 Task: Create New Customer with Customer Name: 7-Eleven, Billing Address Line1: 3506 Cook Hill Road, Billing Address Line2:  Danbury, Billing Address Line3:  Connecticut 06810
Action: Mouse moved to (141, 25)
Screenshot: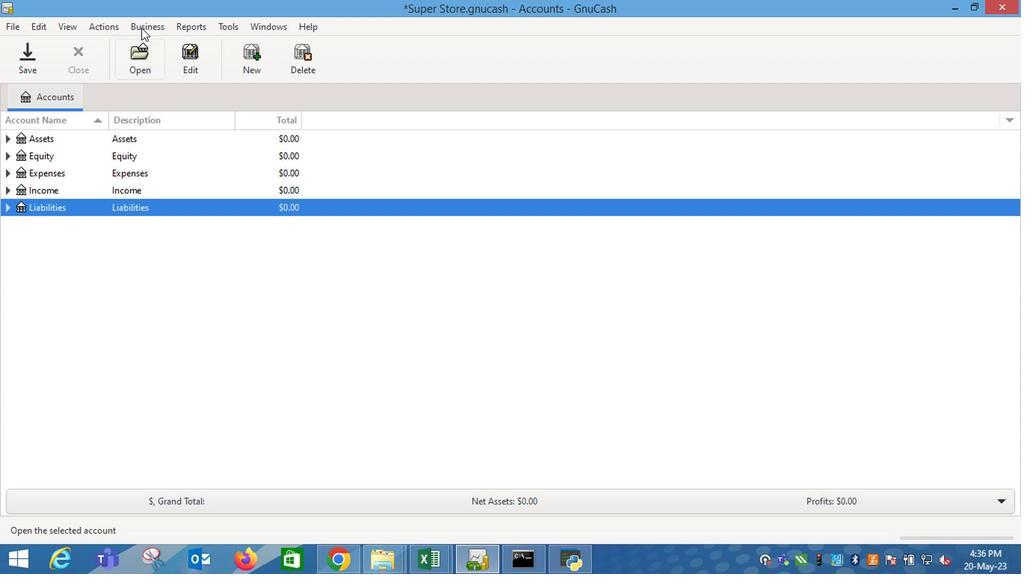 
Action: Mouse pressed left at (141, 25)
Screenshot: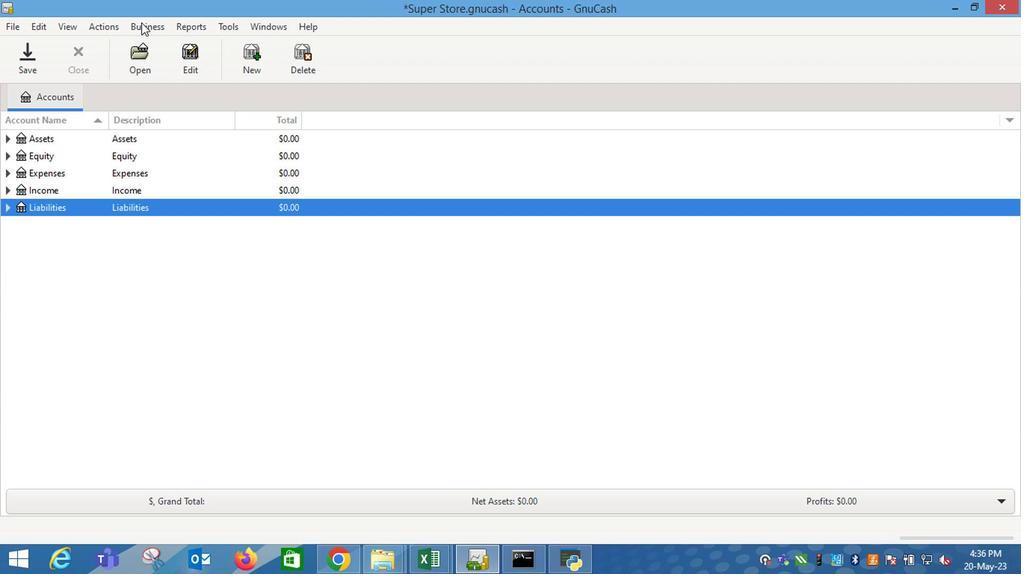 
Action: Mouse moved to (328, 64)
Screenshot: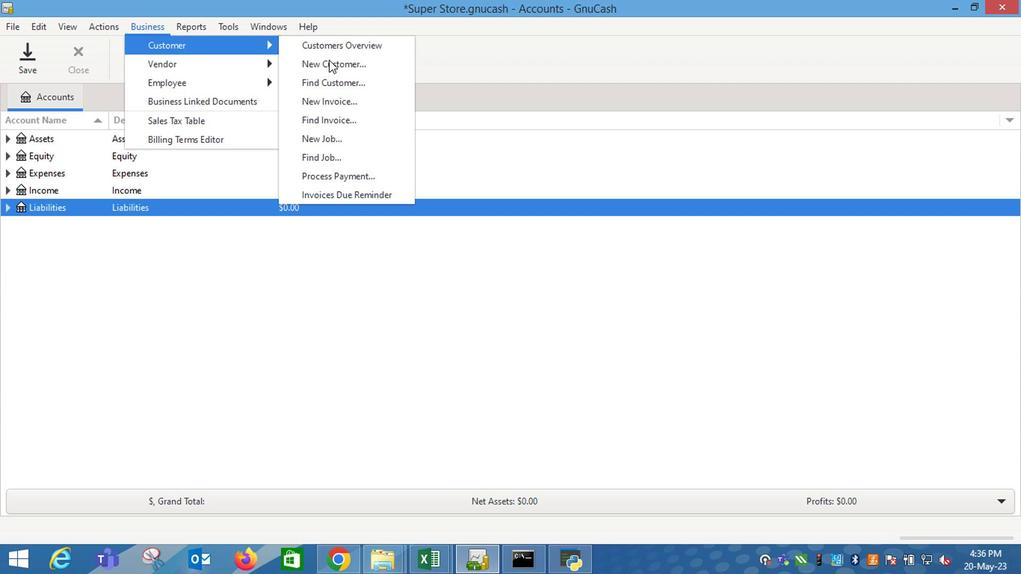 
Action: Mouse pressed left at (328, 64)
Screenshot: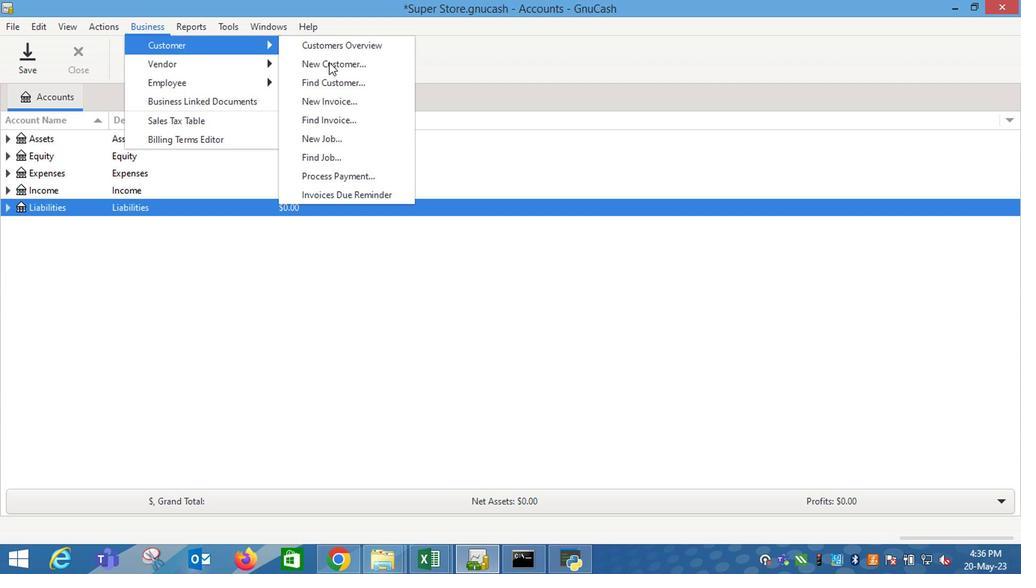 
Action: Key pressed 7-<Key.shift_r>Eleven<Key.tab><Key.tab><Key.tab>3506<Key.space><Key.shift_r>Cook<Key.space><Key.shift_r>Hill<Key.space><Key.shift_r>Road<Key.tab><Key.tab><Key.shift><Key.tab><Key.shift_r>Da<Key.right><Key.tab><Key.shift_r>C<Key.right><Key.space><Key.right><Key.tab>
Screenshot: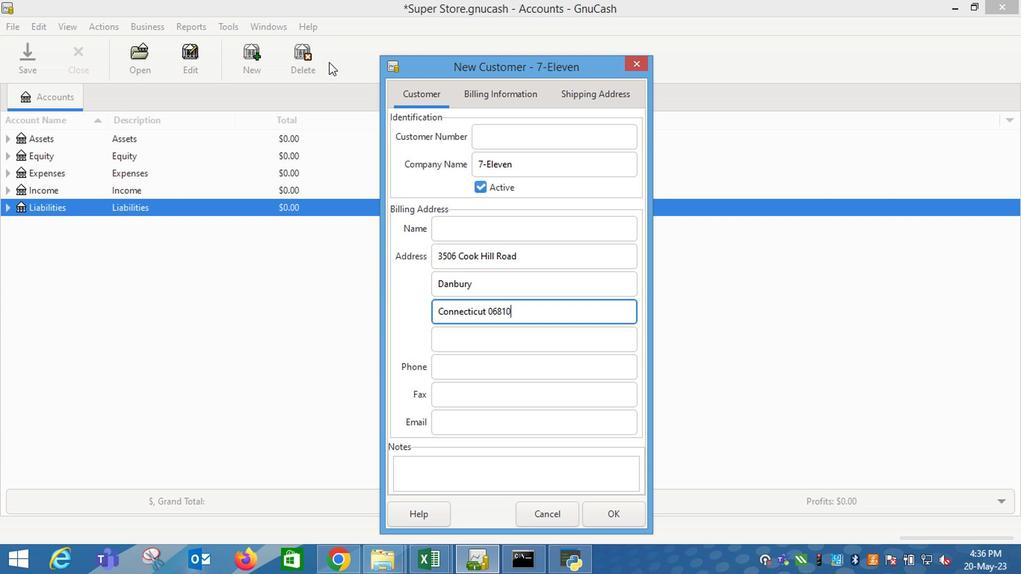 
Action: Mouse moved to (613, 521)
Screenshot: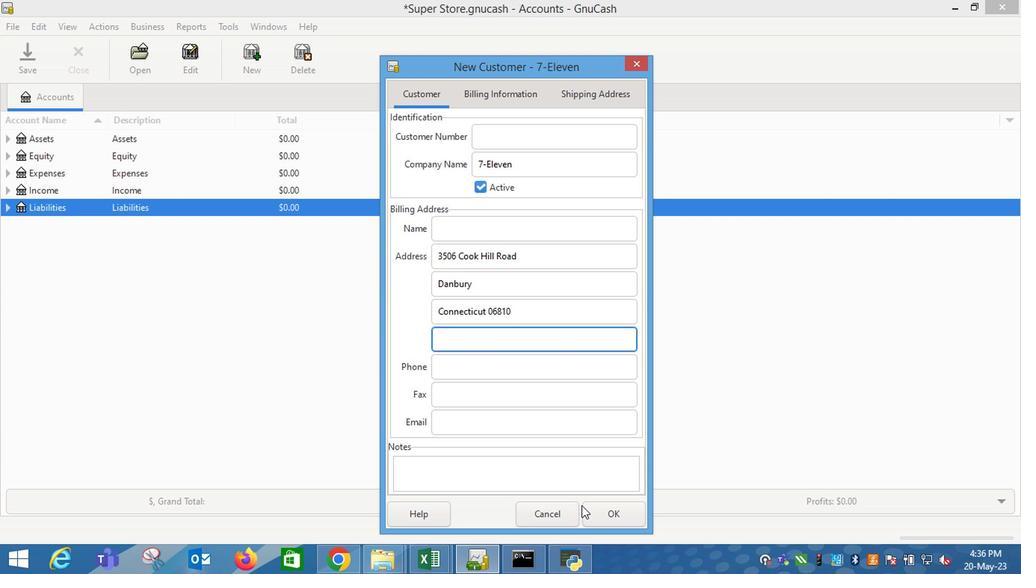 
Action: Mouse pressed left at (613, 521)
Screenshot: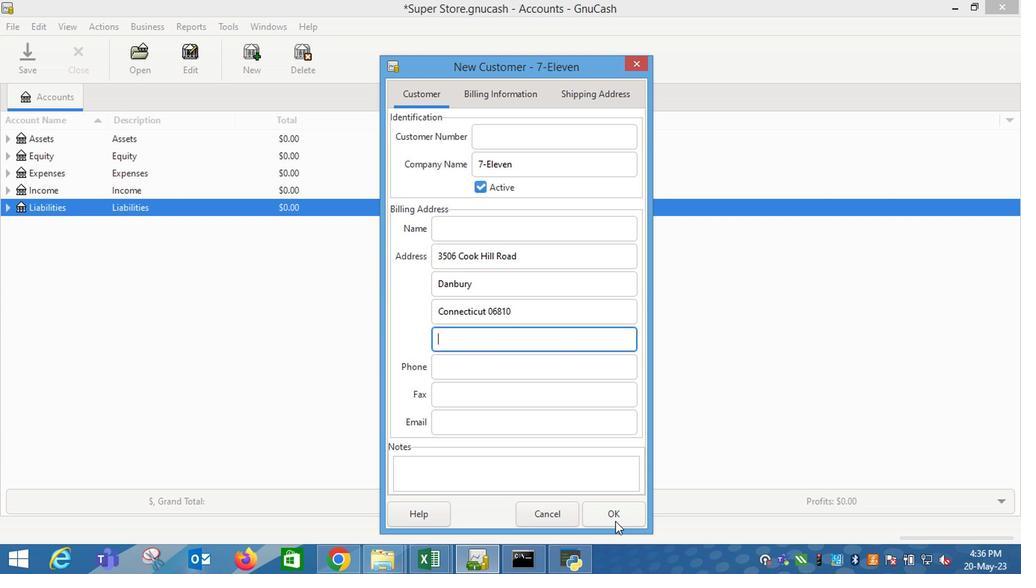 
Action: Mouse moved to (575, 506)
Screenshot: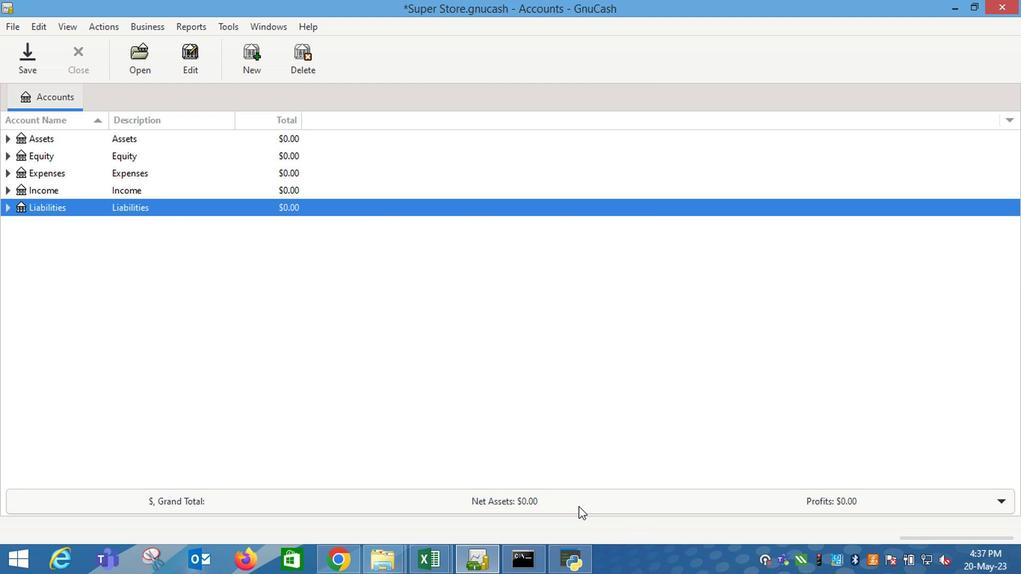 
